 Task: Add a field from the Popular template Priority a blank project AgileCraft
Action: Mouse moved to (62, 295)
Screenshot: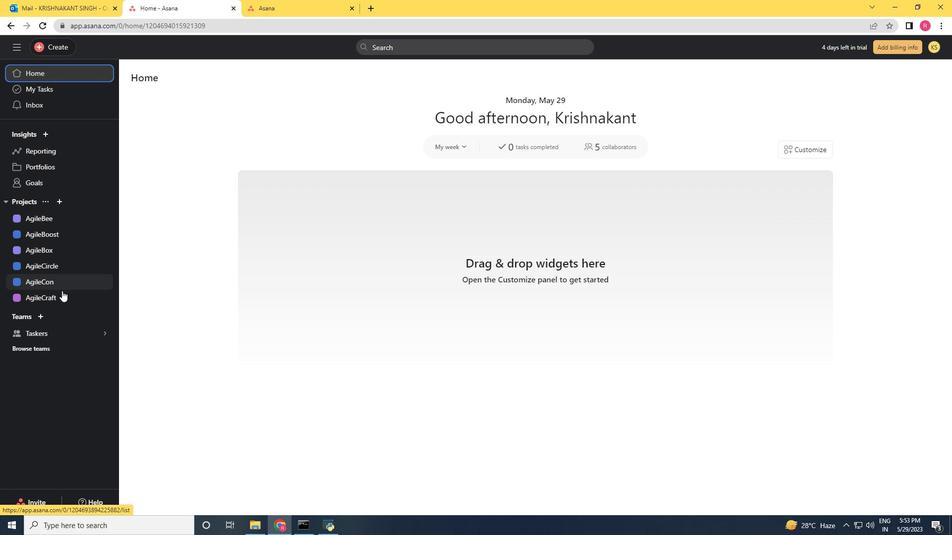 
Action: Mouse pressed left at (62, 295)
Screenshot: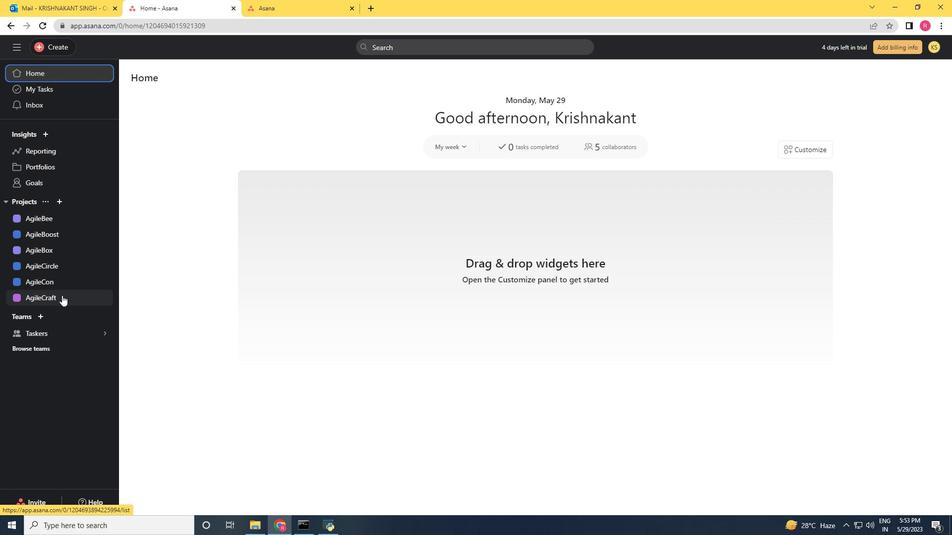 
Action: Mouse moved to (909, 83)
Screenshot: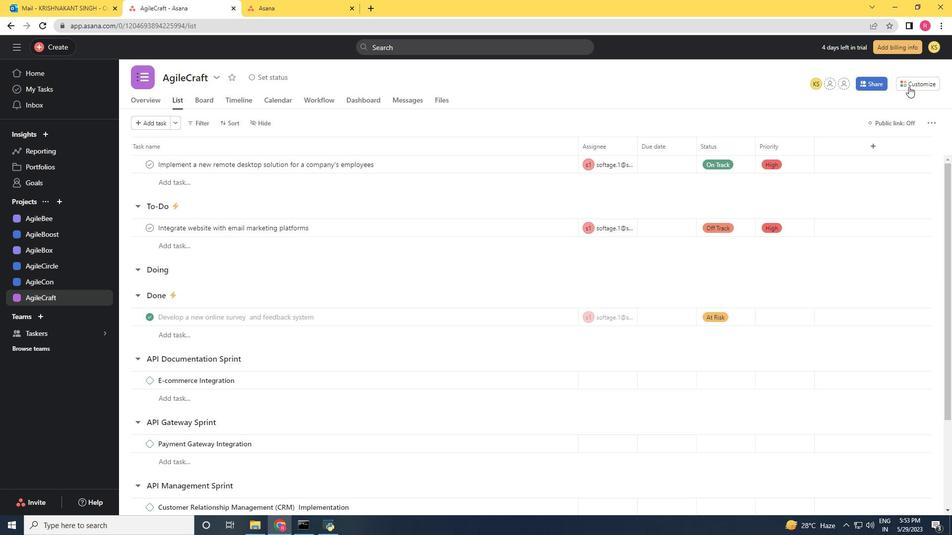 
Action: Mouse pressed left at (909, 83)
Screenshot: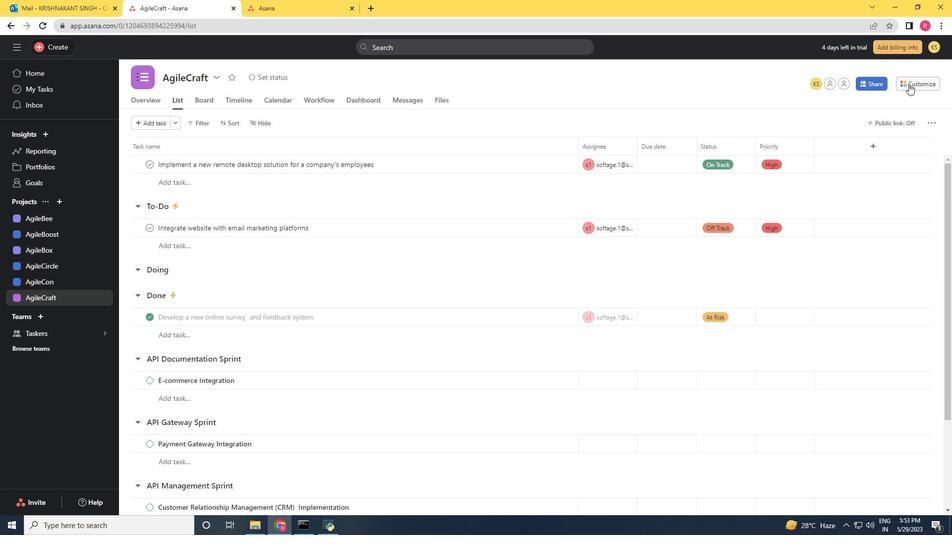 
Action: Mouse moved to (805, 200)
Screenshot: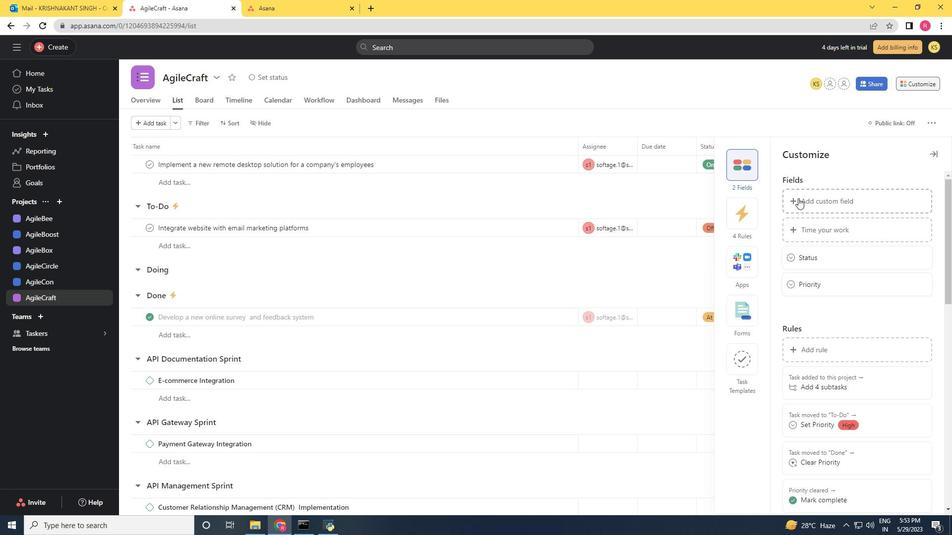 
Action: Mouse pressed left at (805, 200)
Screenshot: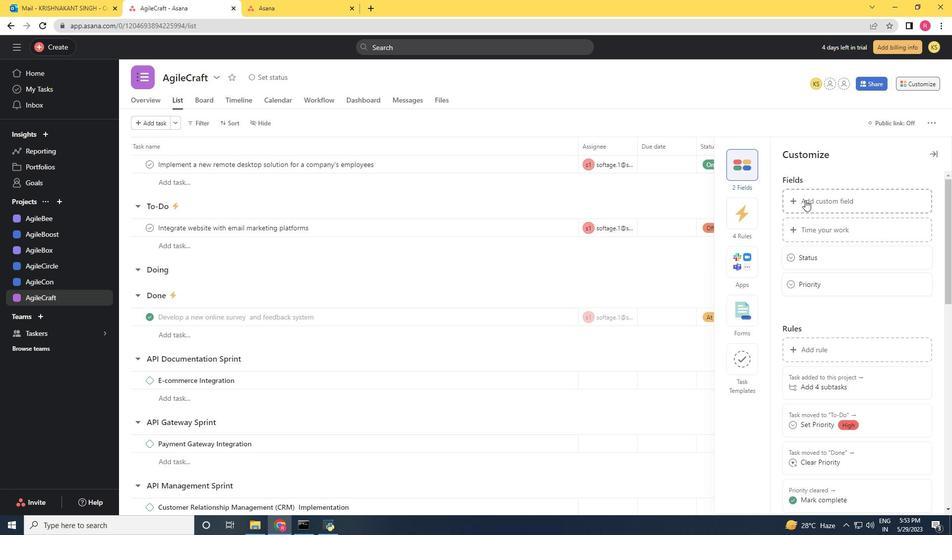 
Action: Mouse moved to (464, 163)
Screenshot: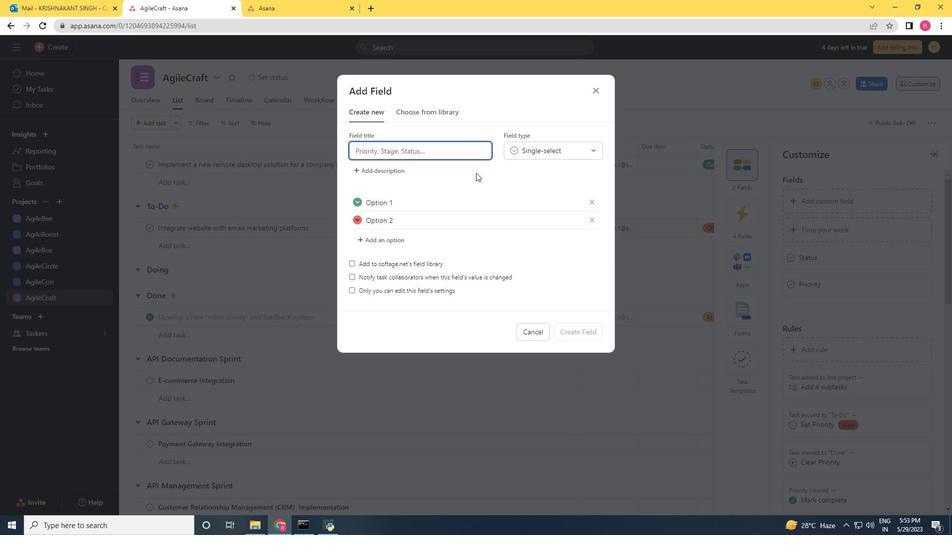 
Action: Key pressed <Key.shift>Priority<Key.backspace><Key.backspace><Key.backspace><Key.backspace><Key.backspace><Key.backspace><Key.backspace><Key.backspace><Key.backspace><Key.shift>Populer<Key.space><Key.backspace><Key.backspace><Key.backspace><Key.backspace><Key.backspace><Key.backspace>pular<Key.space>template<Key.space><Key.shift>Priority
Screenshot: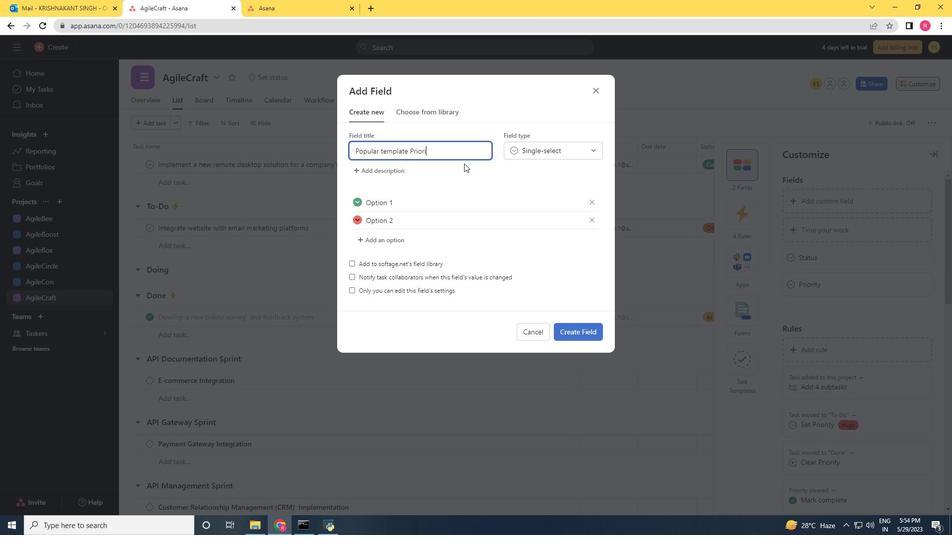 
Action: Mouse moved to (576, 330)
Screenshot: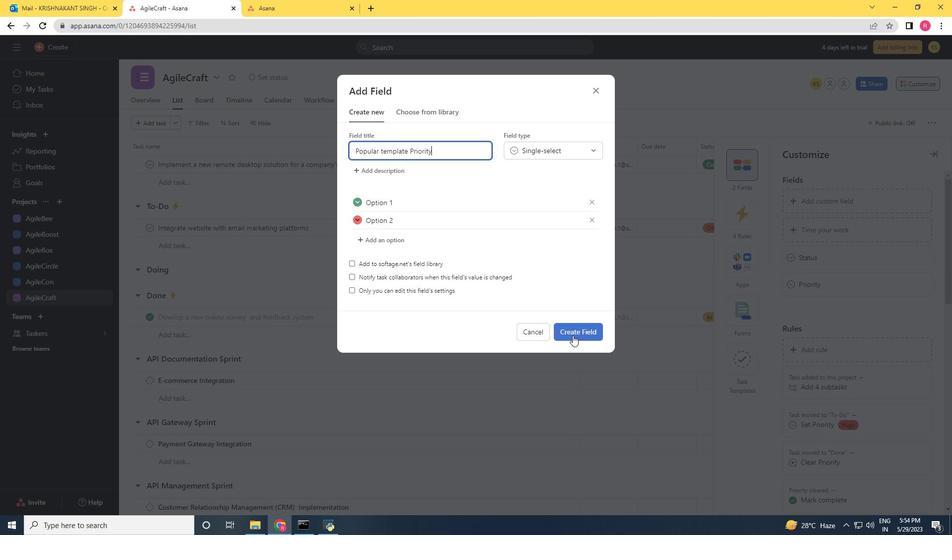 
Action: Mouse pressed left at (576, 330)
Screenshot: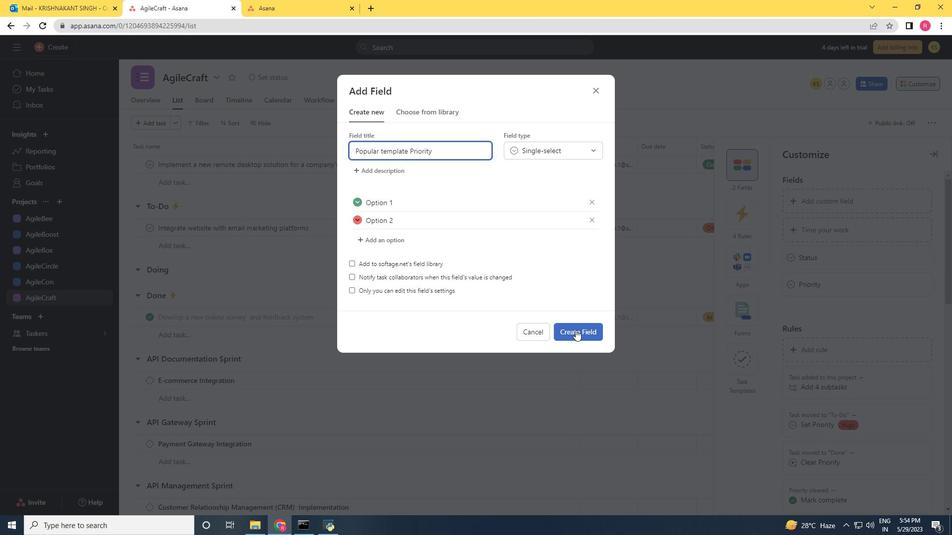 
